 Task: Use Lotus Effect in this video Movie B.mp4
Action: Mouse moved to (322, 132)
Screenshot: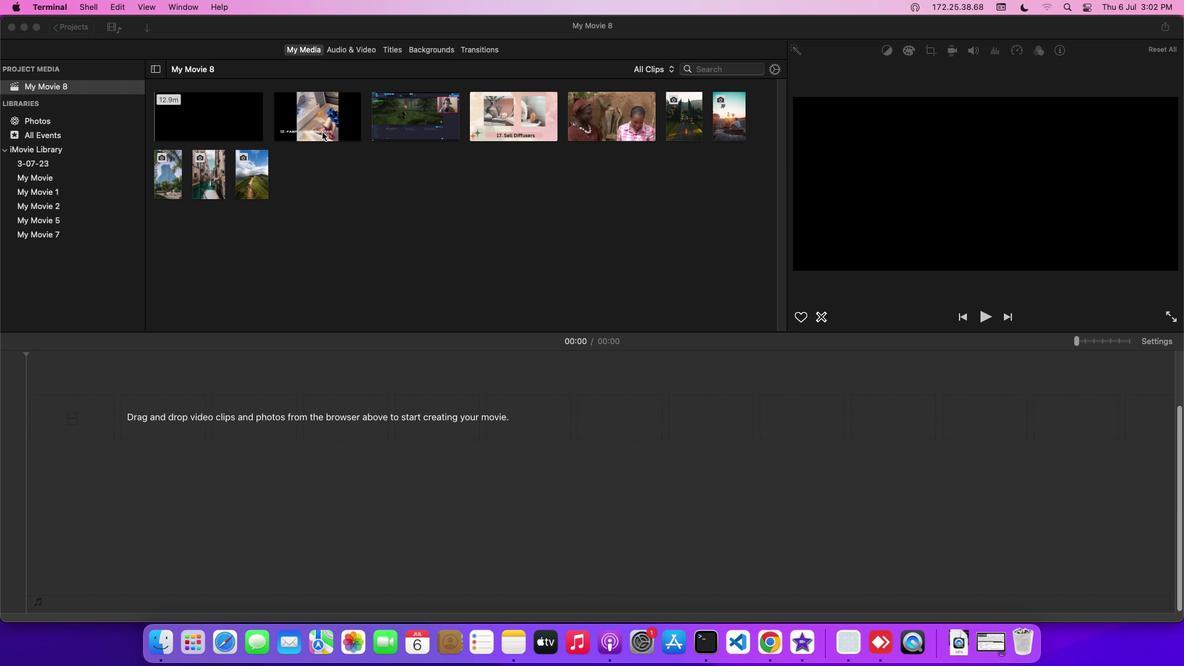 
Action: Mouse pressed left at (322, 132)
Screenshot: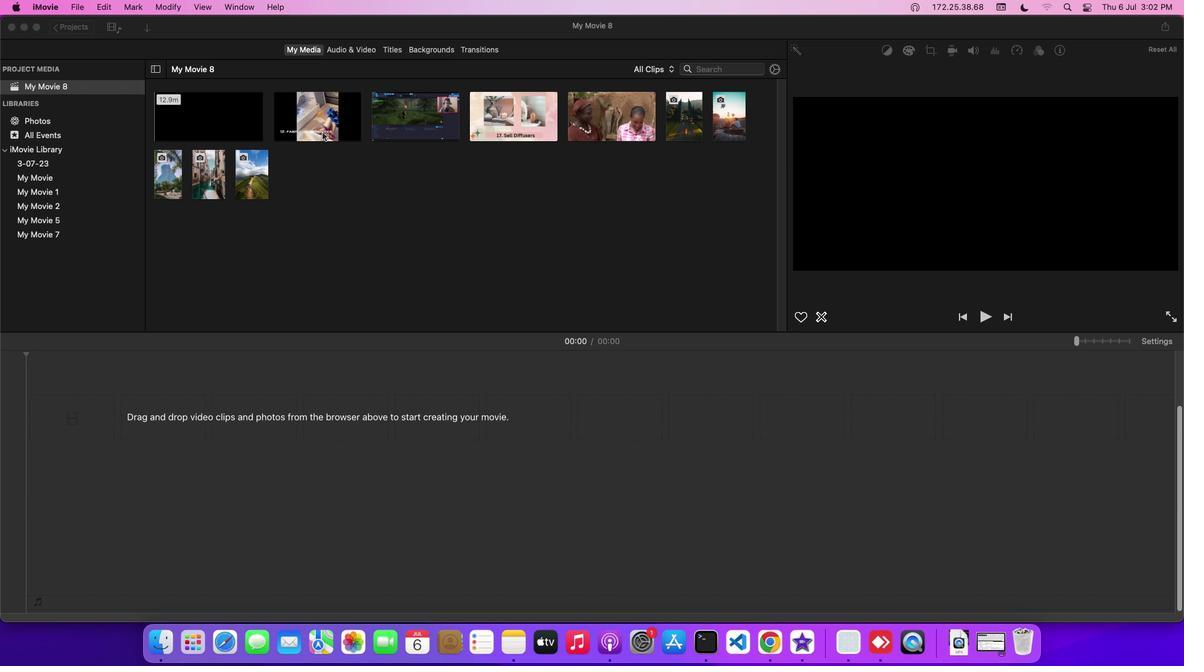 
Action: Mouse moved to (347, 51)
Screenshot: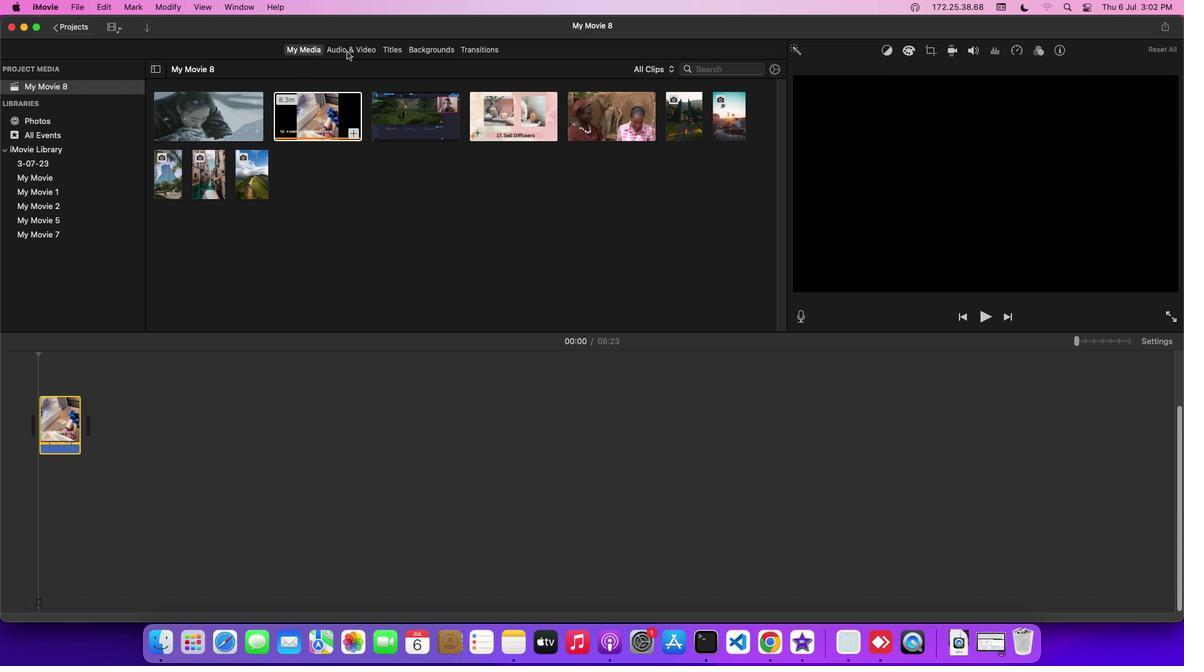 
Action: Mouse pressed left at (347, 51)
Screenshot: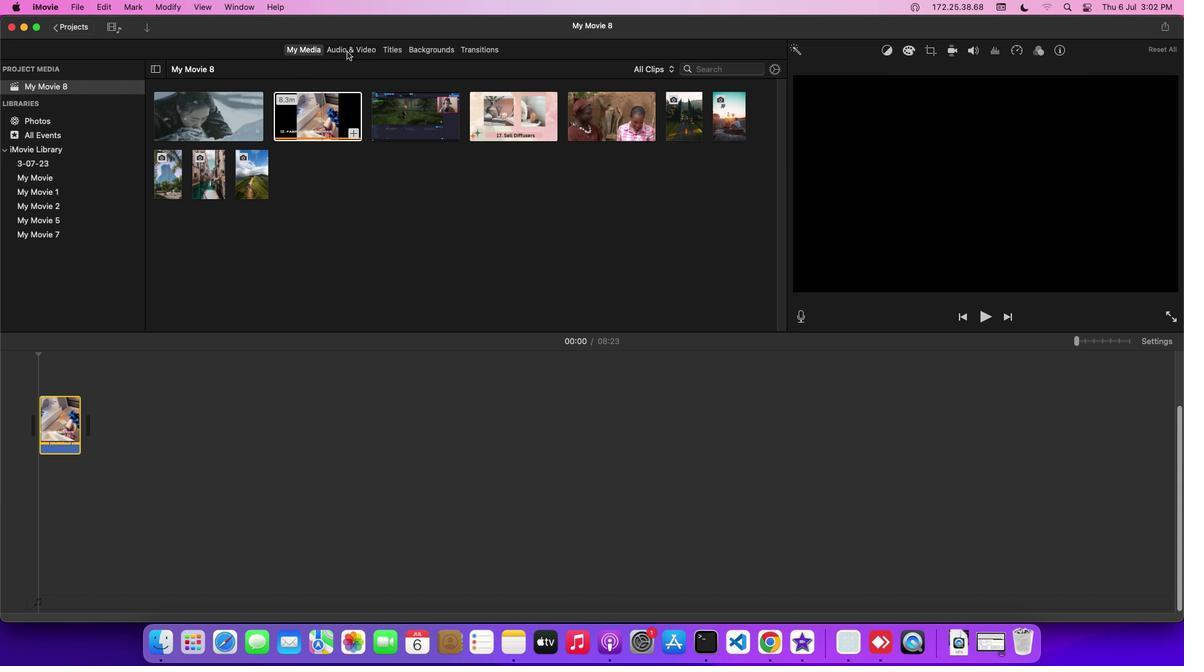 
Action: Mouse moved to (74, 115)
Screenshot: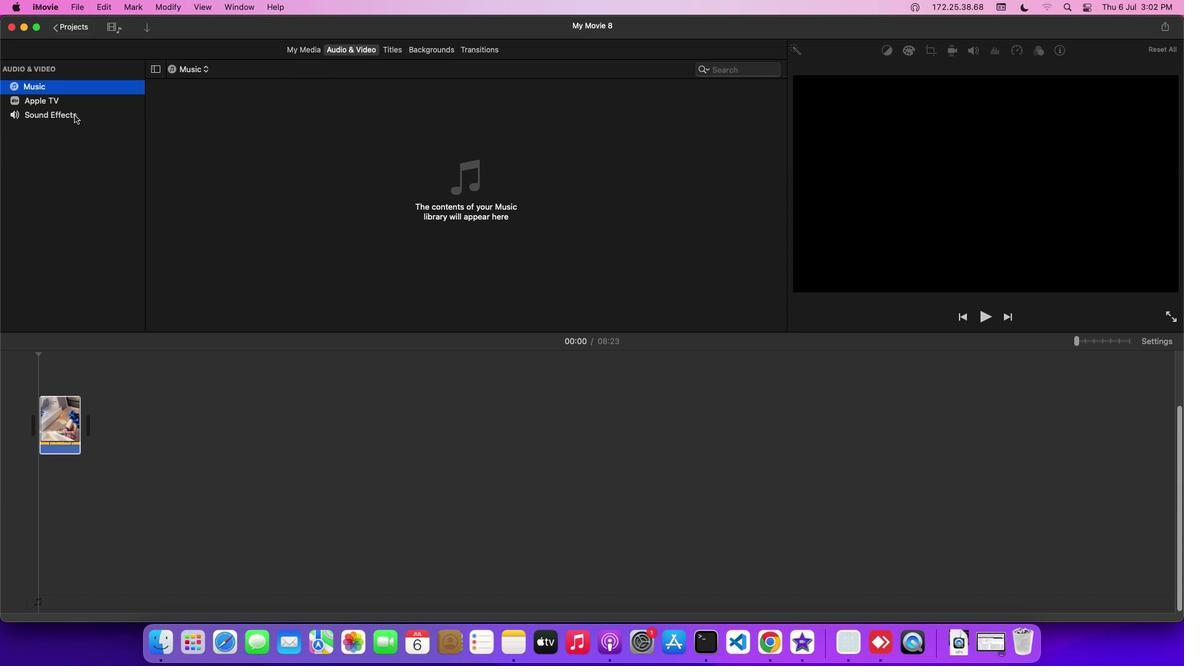 
Action: Mouse pressed left at (74, 115)
Screenshot: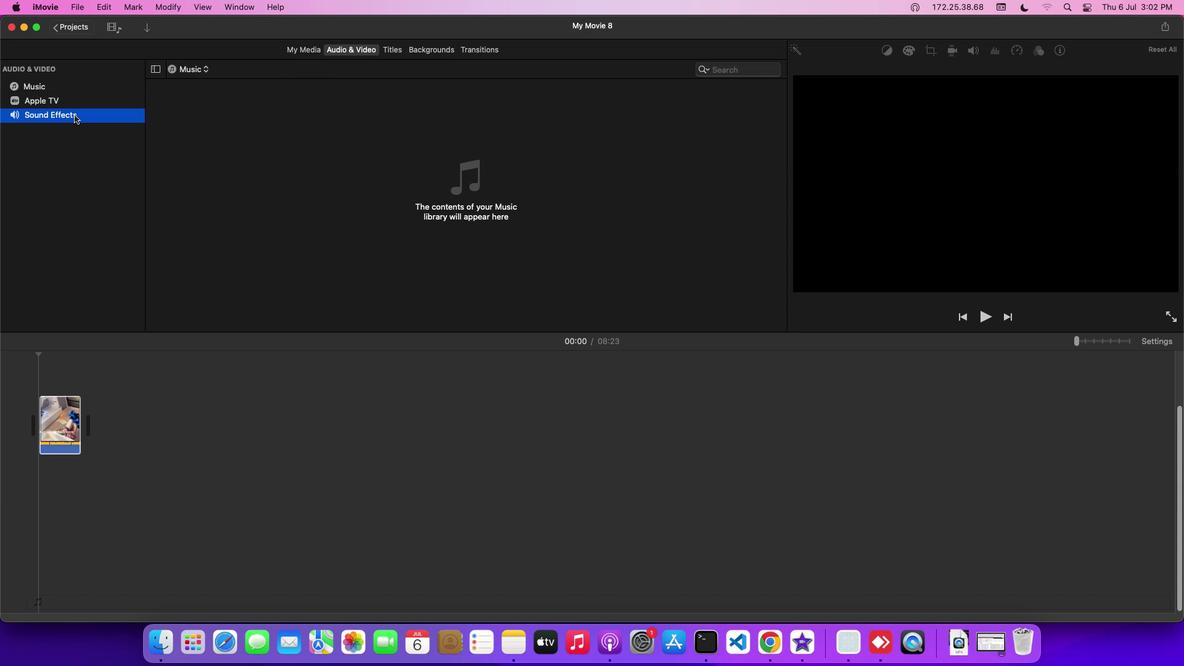 
Action: Mouse moved to (218, 222)
Screenshot: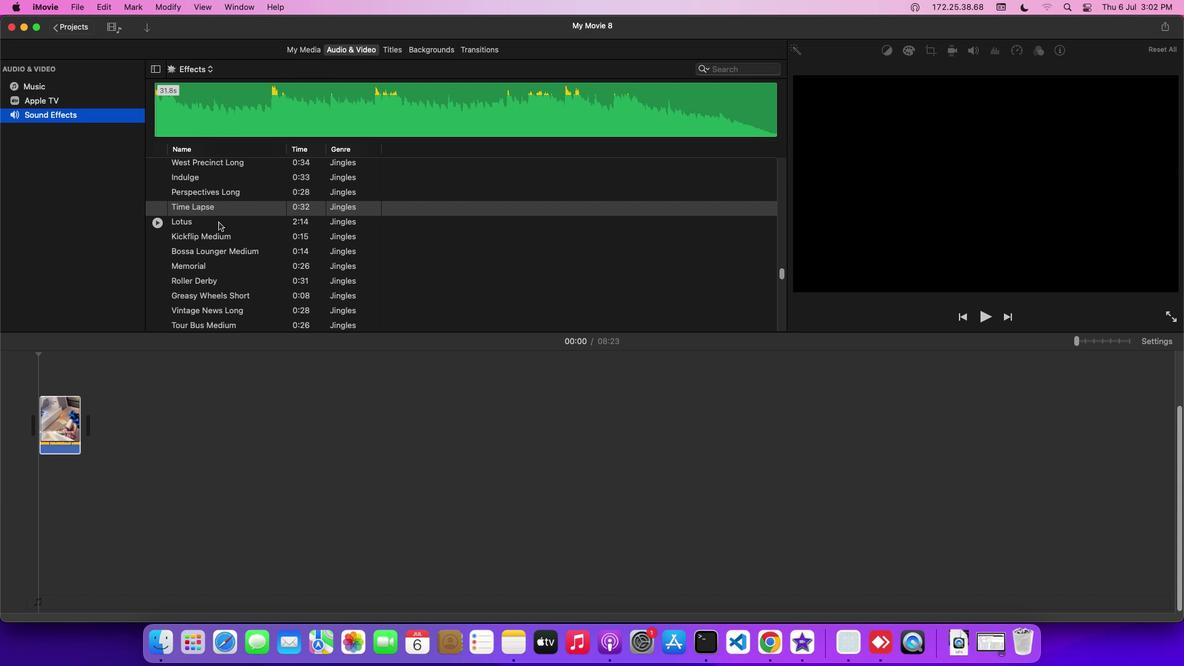 
Action: Mouse pressed left at (218, 222)
Screenshot: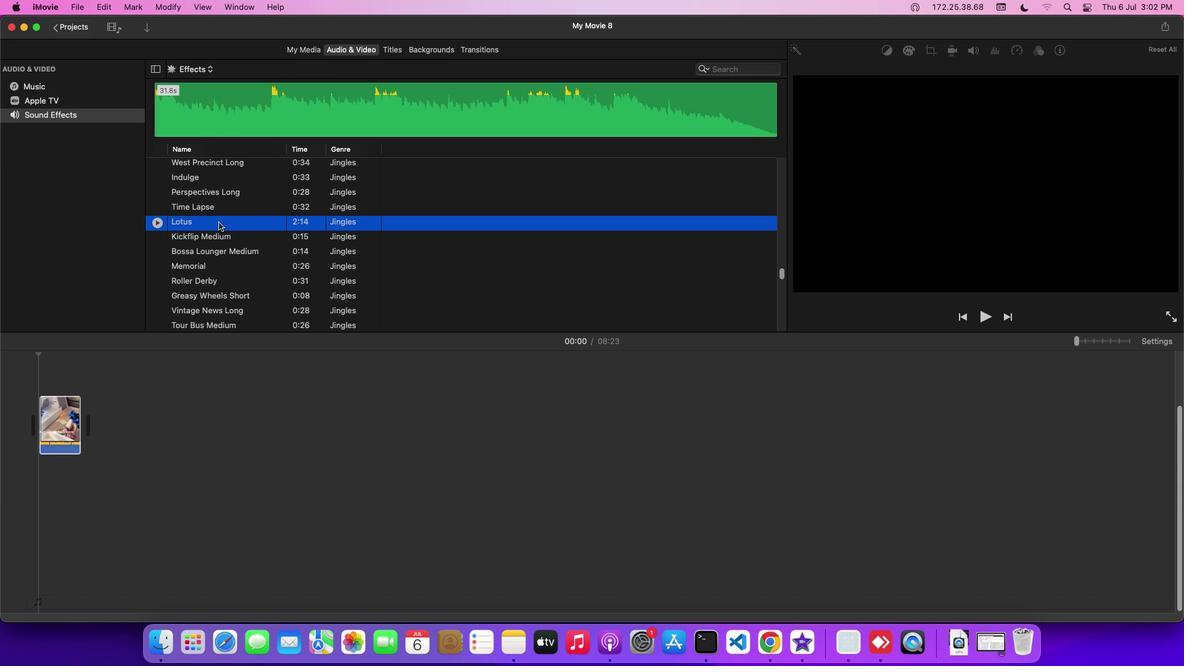 
Action: Mouse moved to (221, 224)
Screenshot: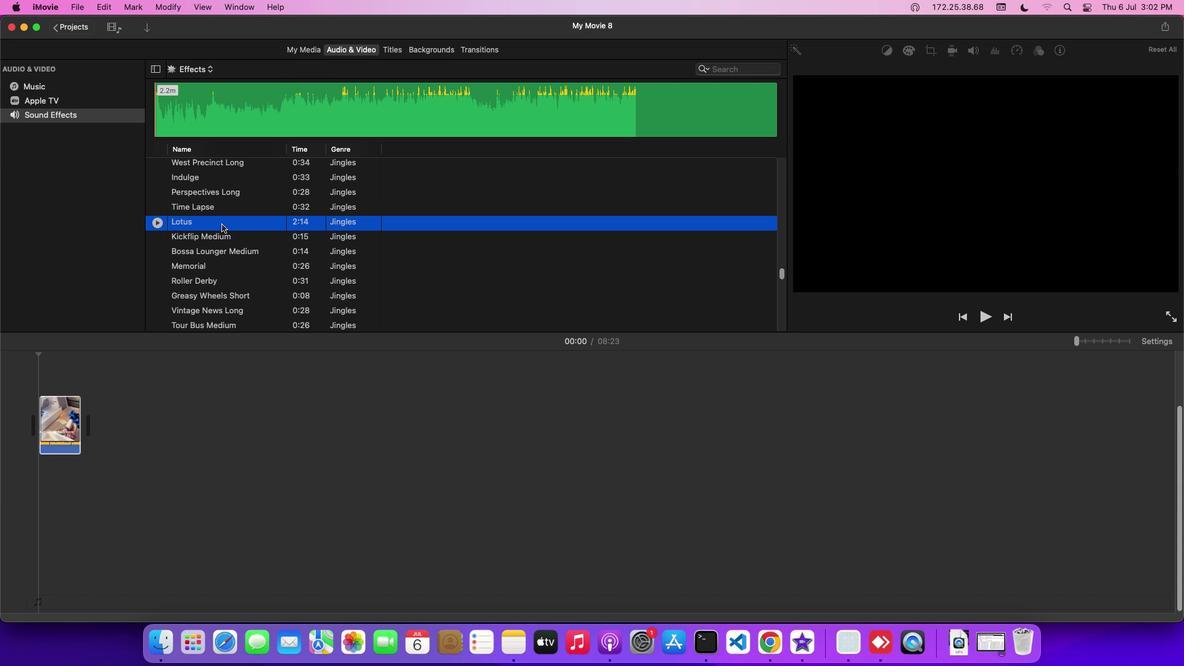 
Action: Mouse pressed left at (221, 224)
Screenshot: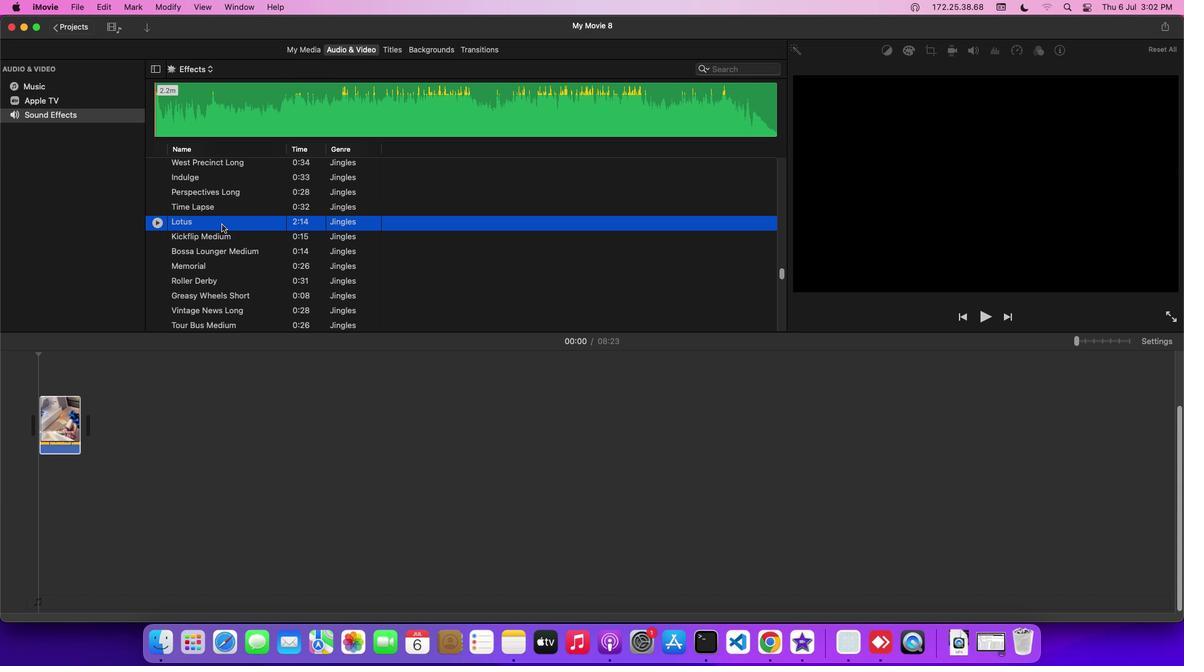 
Action: Mouse moved to (176, 438)
Screenshot: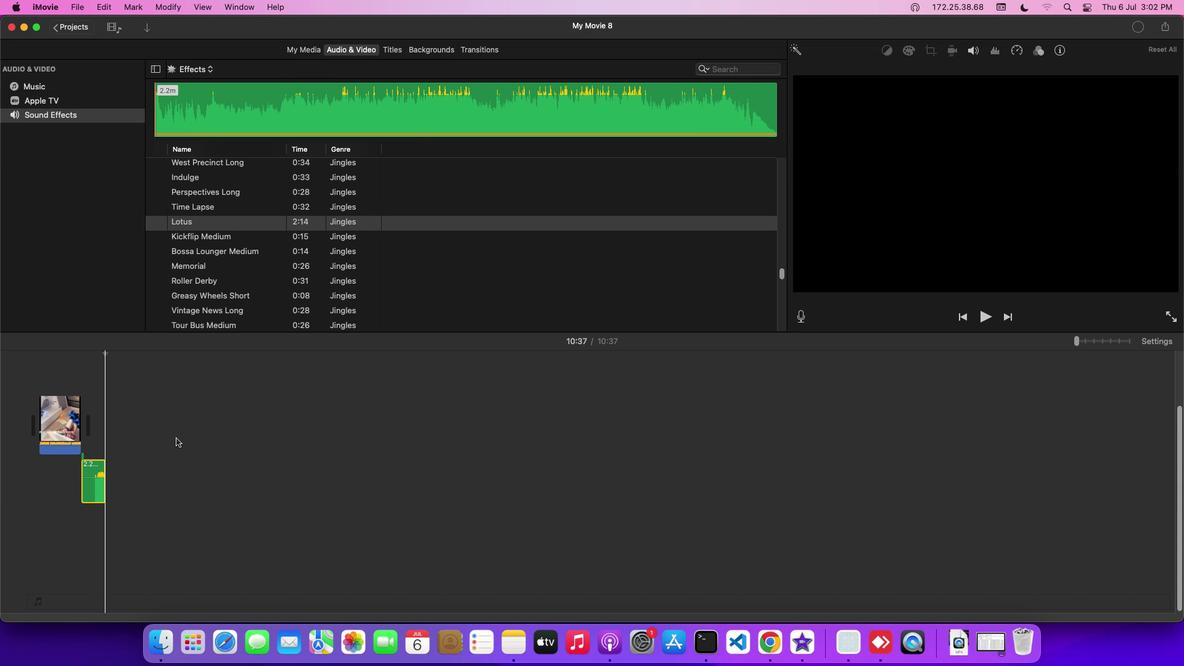
